 Task: Assign prateek.ku2001@gmail.com as Assignee of Child Issue ChildIssue0000000440 of Issue Issue0000000220 in Backlog  in Scrum Project Project0000000044 in Jira. Assign Issue Issue0000000211 to Sprint Sprint0000000127 in Scrum Project Project0000000043 in Jira. Assign Issue Issue0000000212 to Sprint Sprint0000000127 in Scrum Project Project0000000043 in Jira. Assign Issue Issue0000000213 to Sprint Sprint0000000128 in Scrum Project Project0000000043 in Jira. Assign Issue Issue0000000214 to Sprint Sprint0000000128 in Scrum Project Project0000000043 in Jira
Action: Mouse moved to (856, 358)
Screenshot: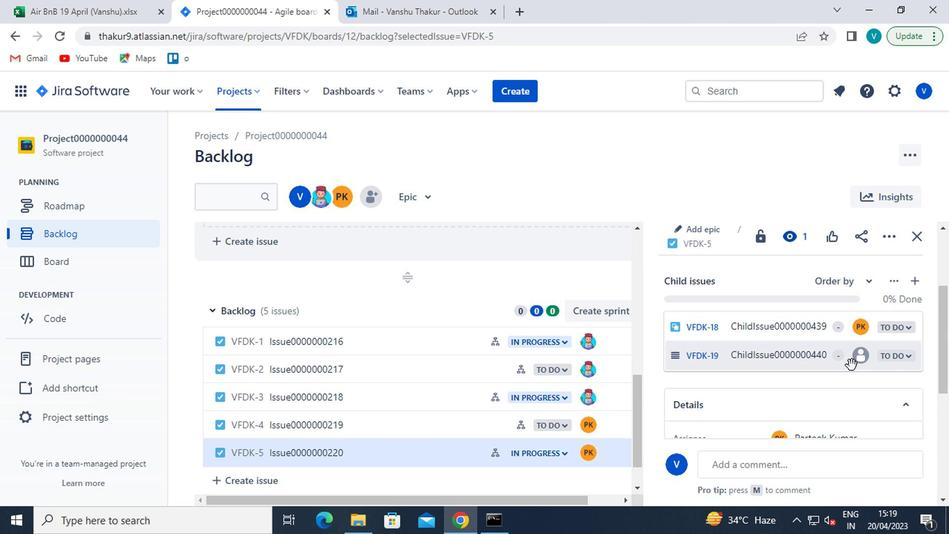 
Action: Mouse pressed left at (856, 358)
Screenshot: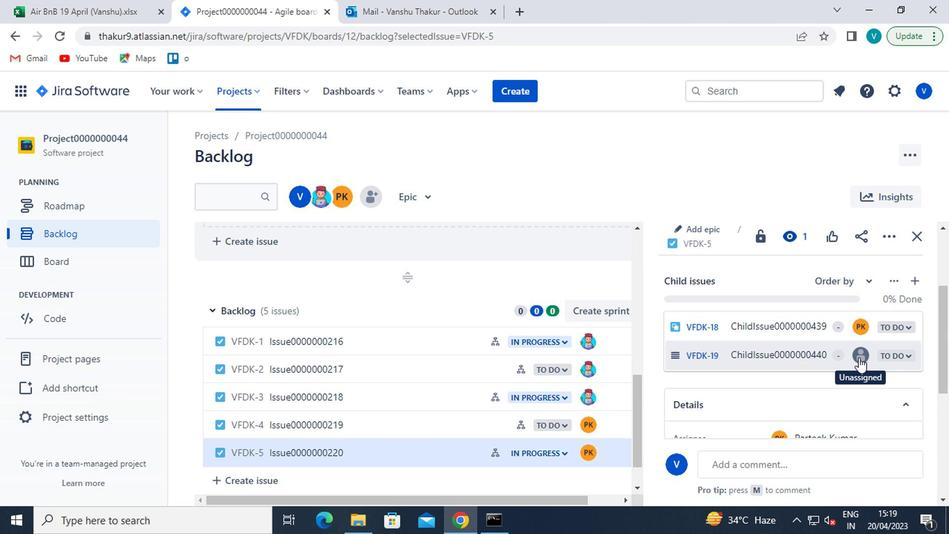 
Action: Mouse moved to (799, 331)
Screenshot: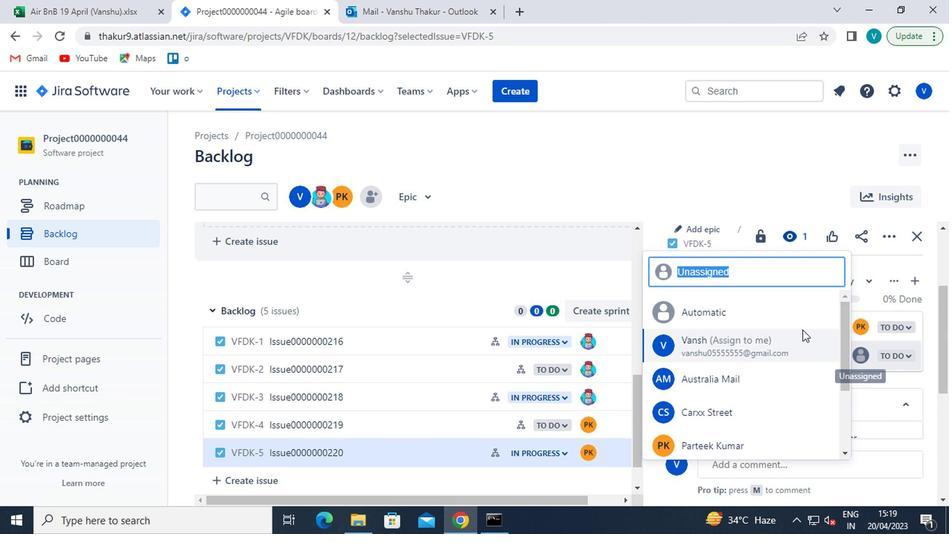 
Action: Mouse scrolled (799, 330) with delta (0, 0)
Screenshot: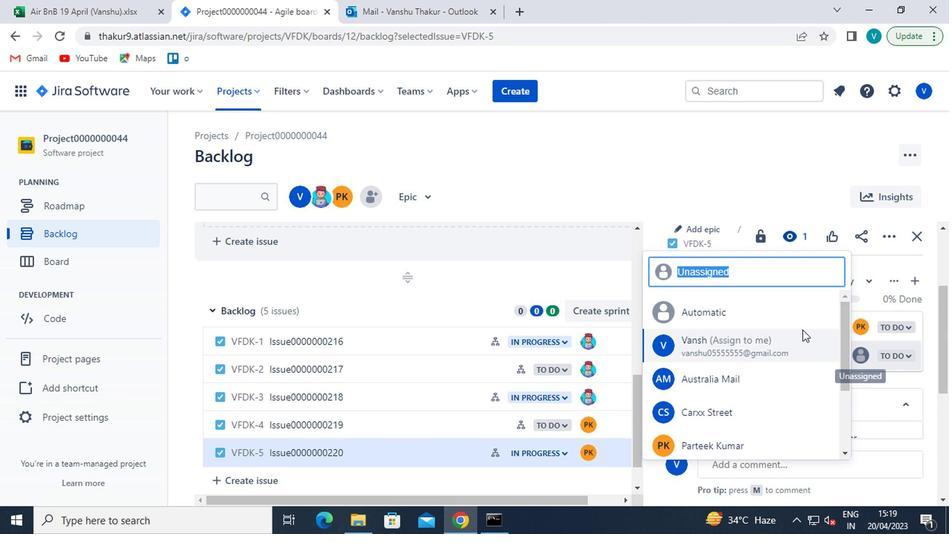 
Action: Mouse moved to (719, 374)
Screenshot: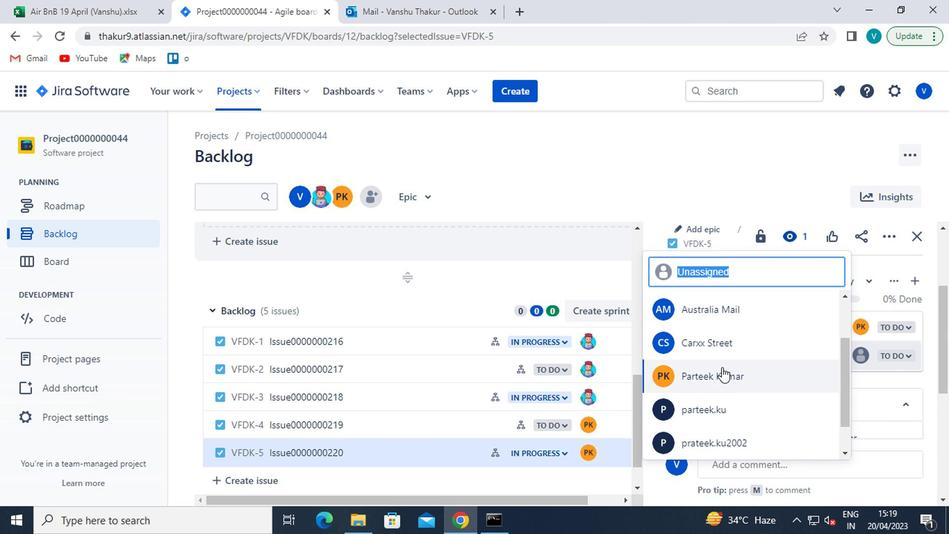 
Action: Mouse pressed left at (719, 374)
Screenshot: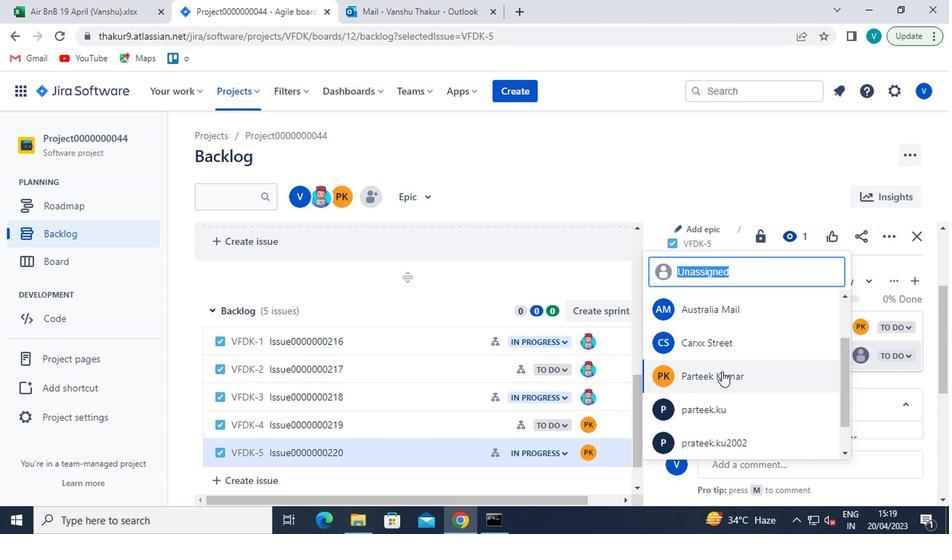 
Action: Mouse moved to (247, 93)
Screenshot: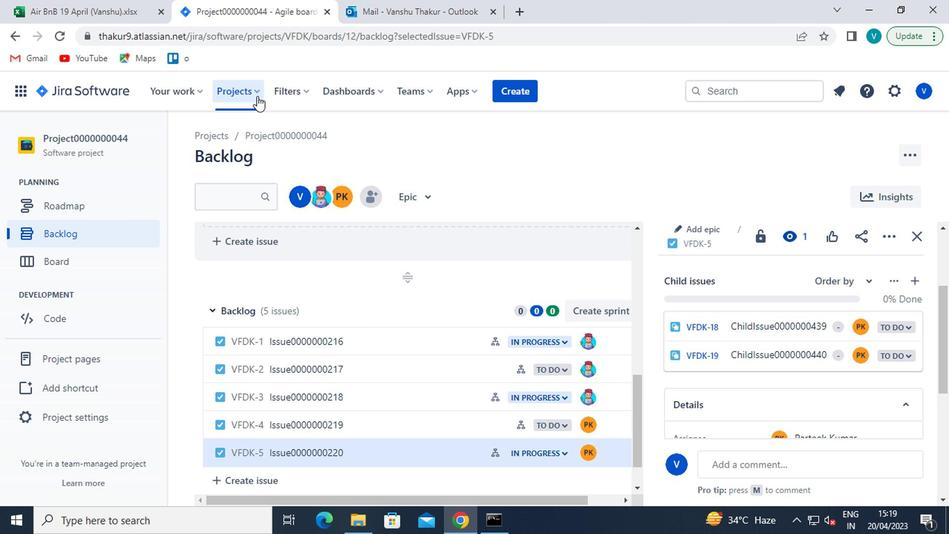 
Action: Mouse pressed left at (247, 93)
Screenshot: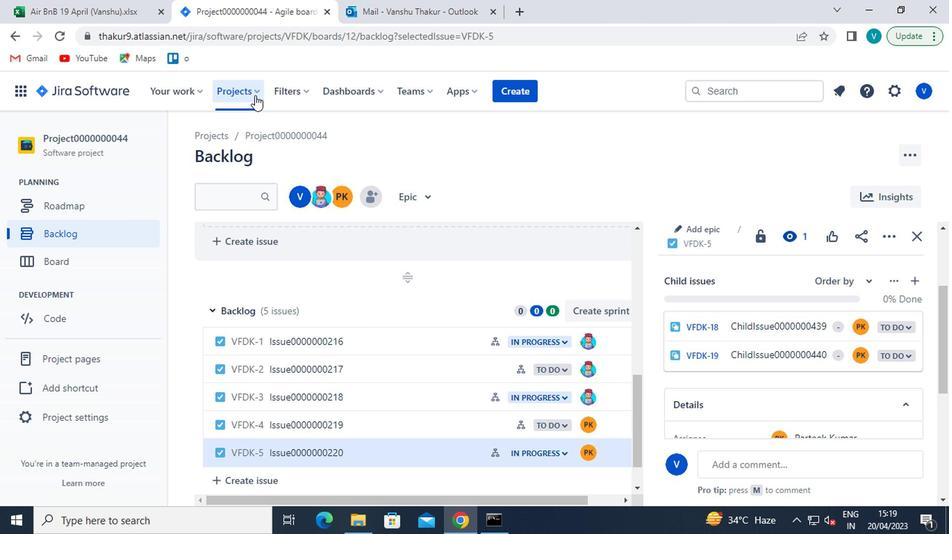 
Action: Mouse moved to (283, 183)
Screenshot: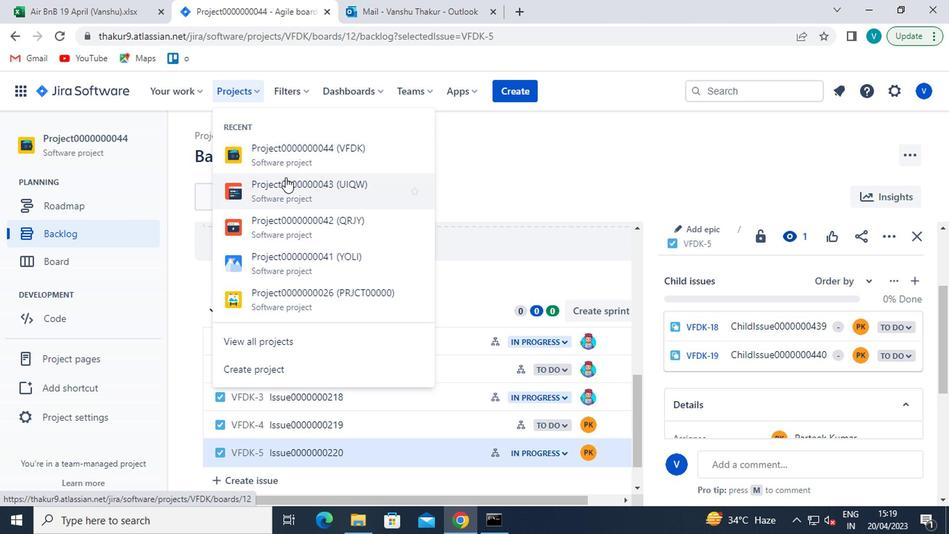 
Action: Mouse pressed left at (283, 183)
Screenshot: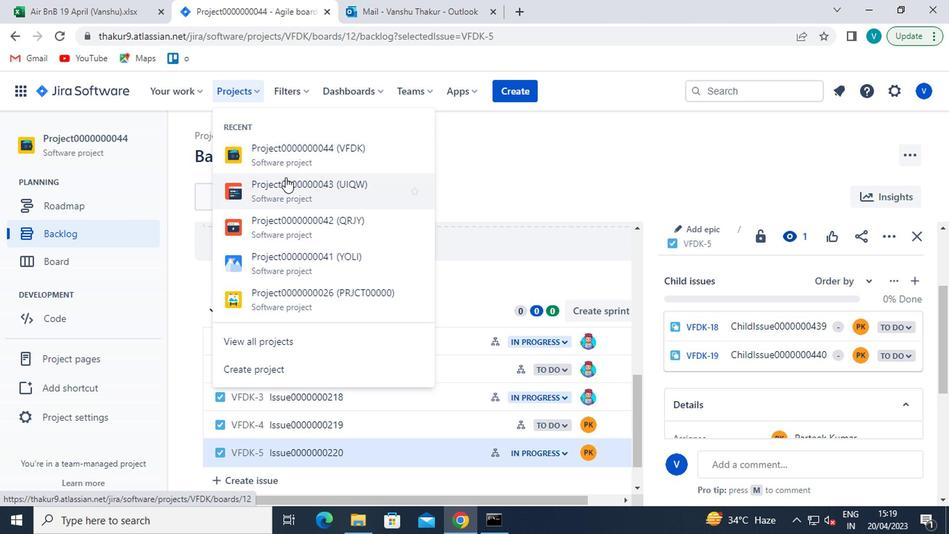 
Action: Mouse moved to (341, 248)
Screenshot: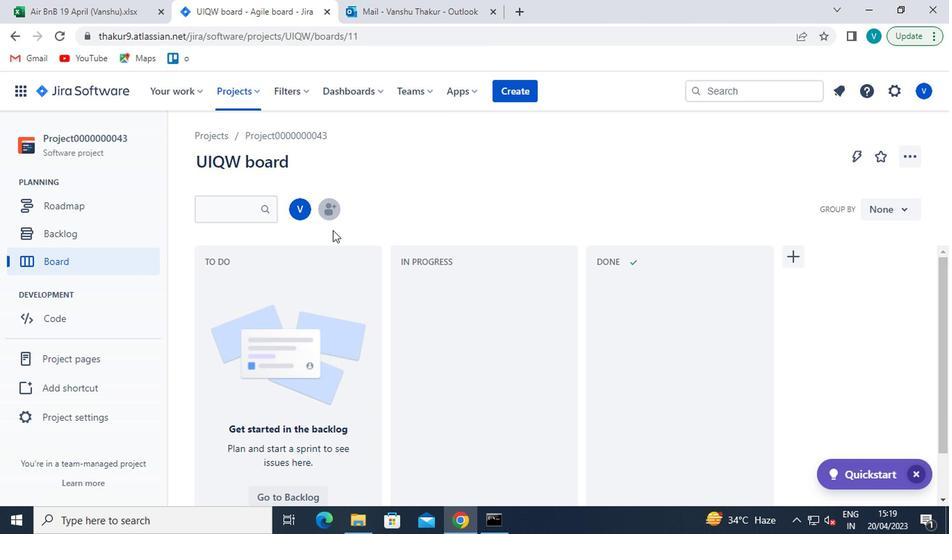
Action: Mouse scrolled (341, 248) with delta (0, 0)
Screenshot: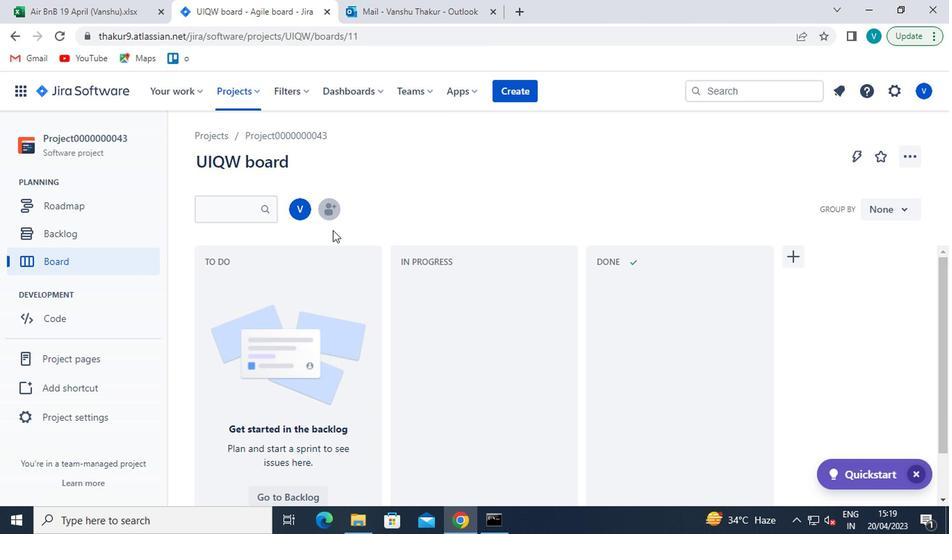 
Action: Mouse moved to (85, 241)
Screenshot: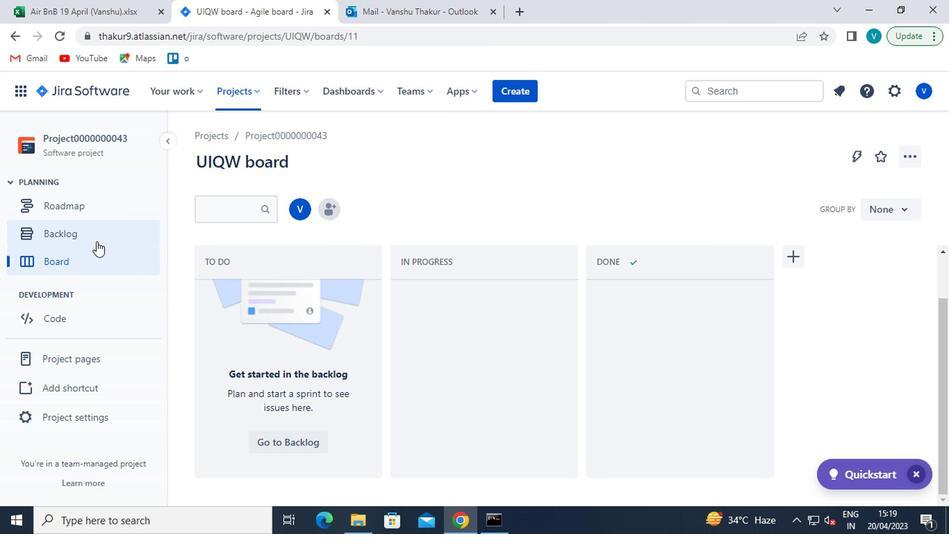 
Action: Mouse pressed left at (85, 241)
Screenshot: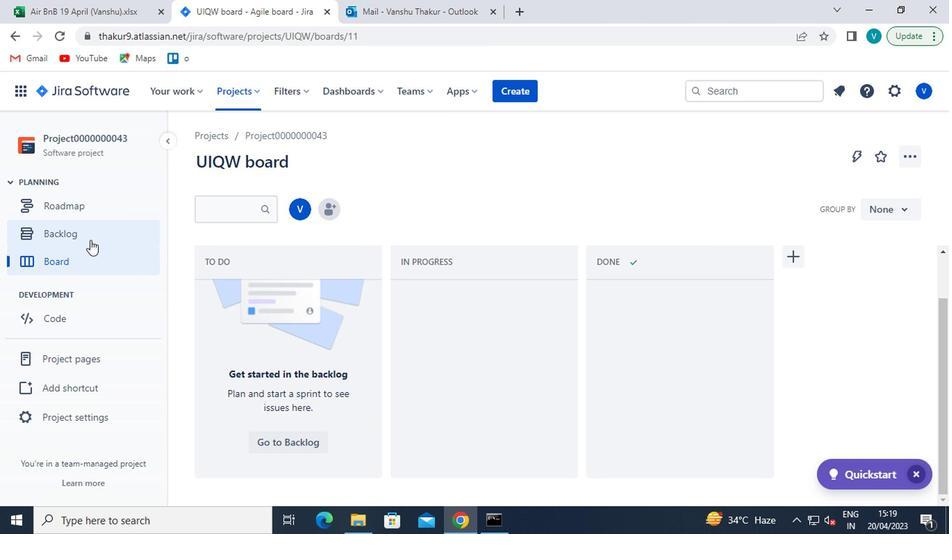 
Action: Mouse moved to (413, 359)
Screenshot: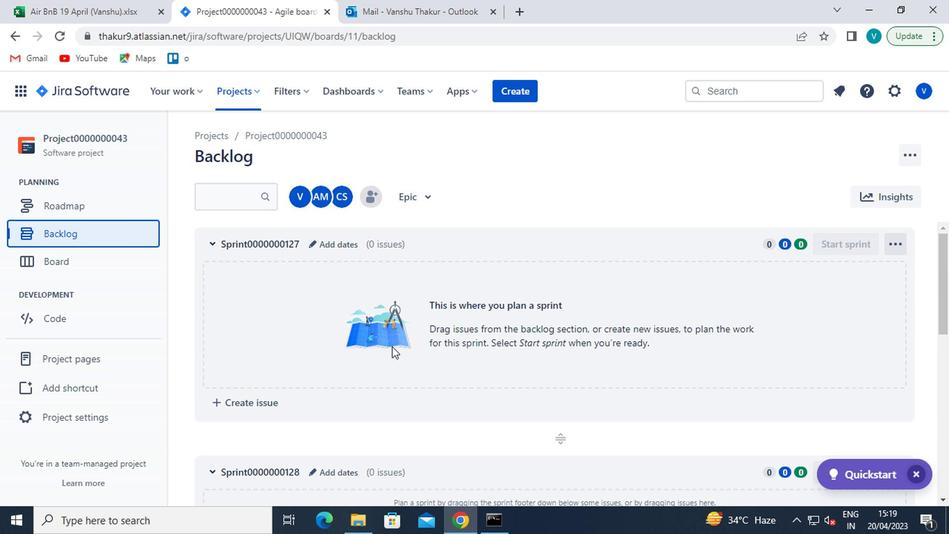 
Action: Mouse scrolled (413, 358) with delta (0, 0)
Screenshot: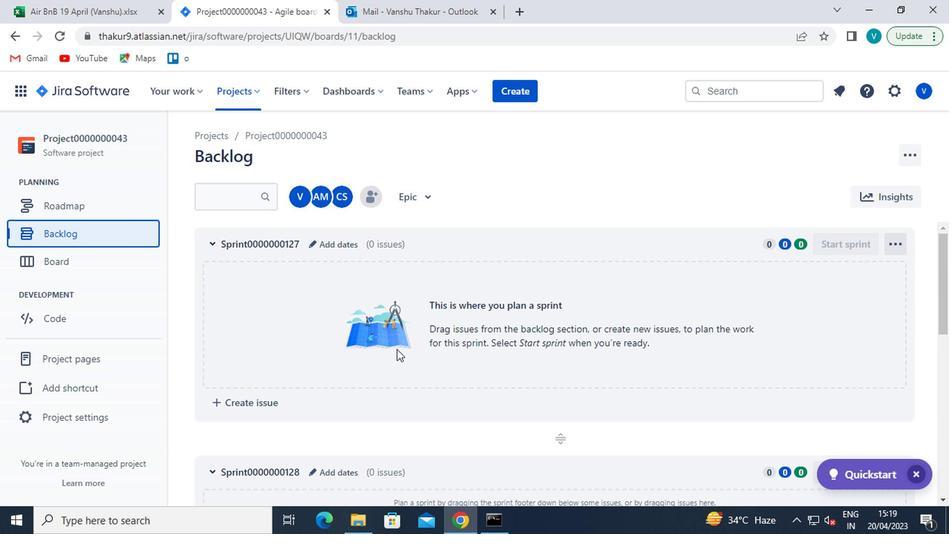 
Action: Mouse scrolled (413, 358) with delta (0, 0)
Screenshot: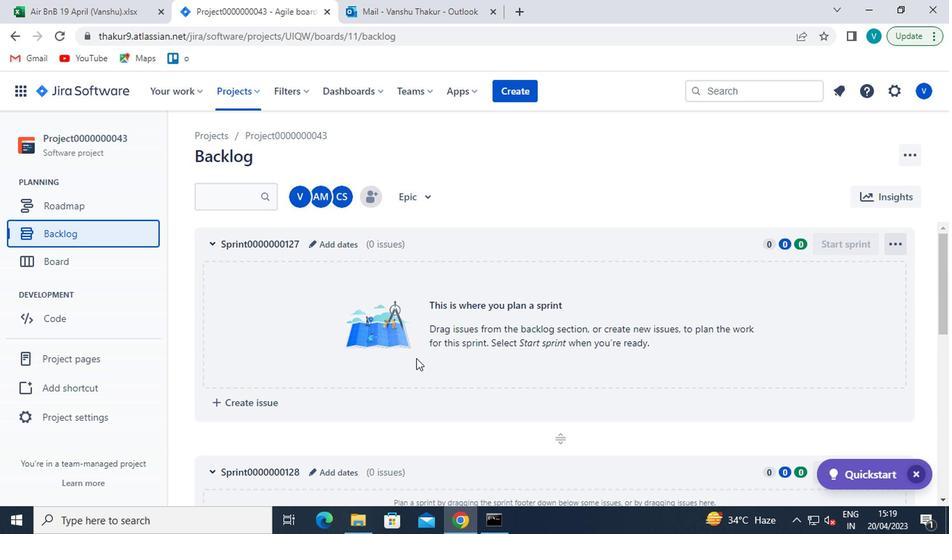 
Action: Mouse scrolled (413, 358) with delta (0, 0)
Screenshot: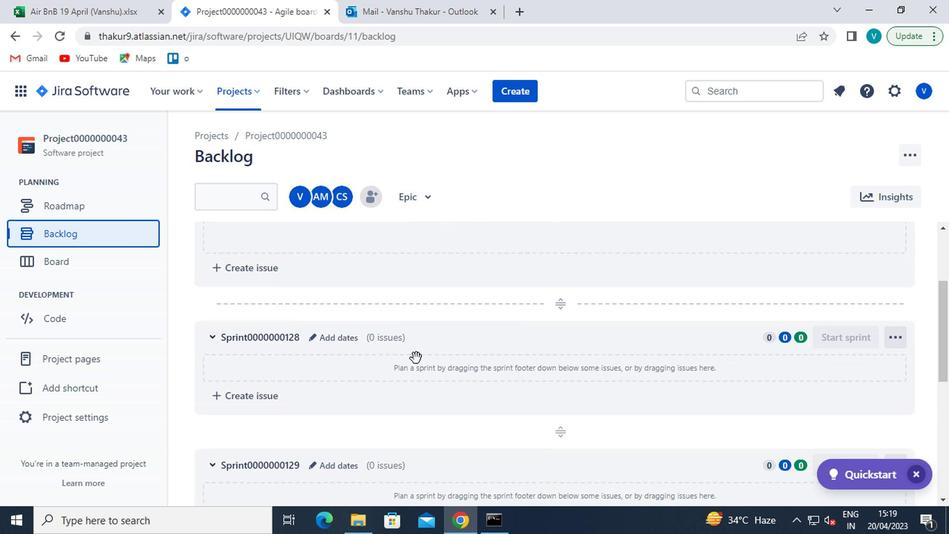 
Action: Mouse moved to (414, 359)
Screenshot: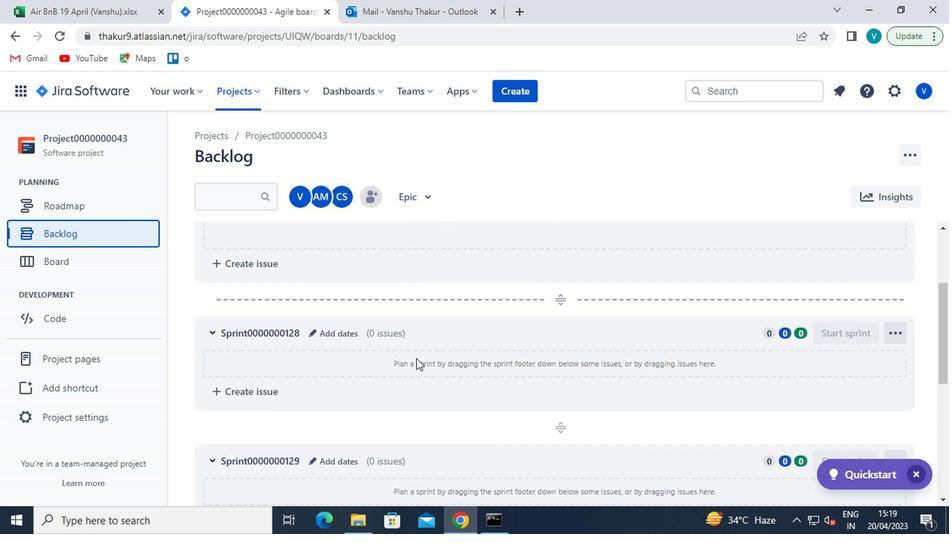 
Action: Mouse scrolled (414, 359) with delta (0, 0)
Screenshot: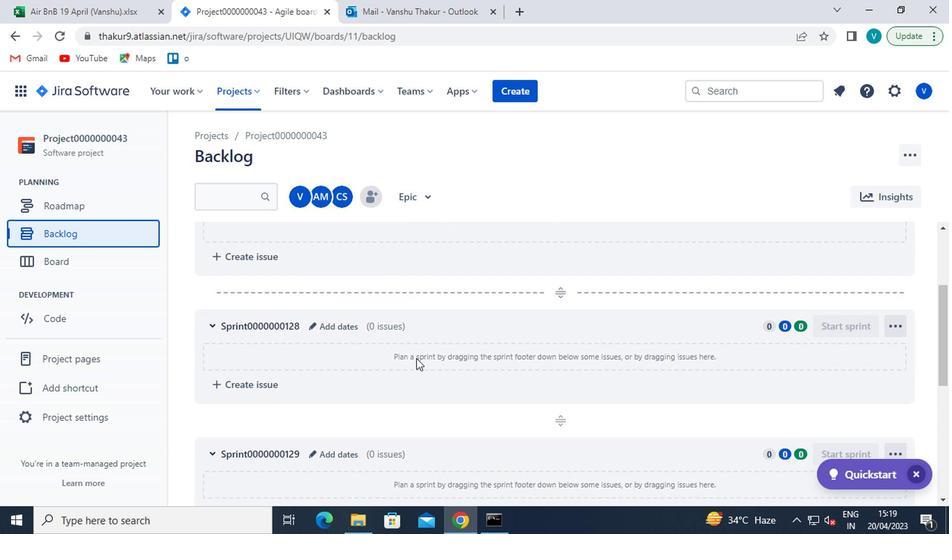 
Action: Mouse moved to (415, 360)
Screenshot: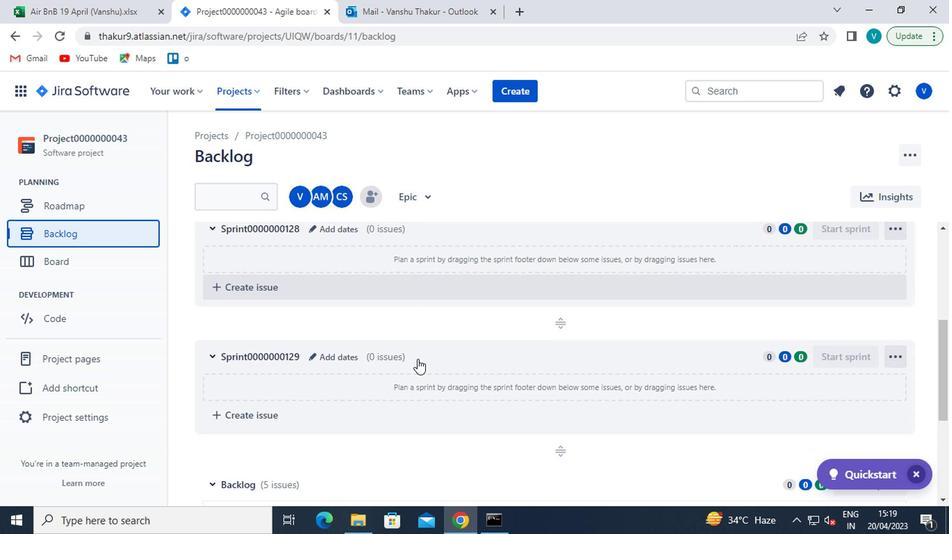 
Action: Mouse scrolled (415, 359) with delta (0, 0)
Screenshot: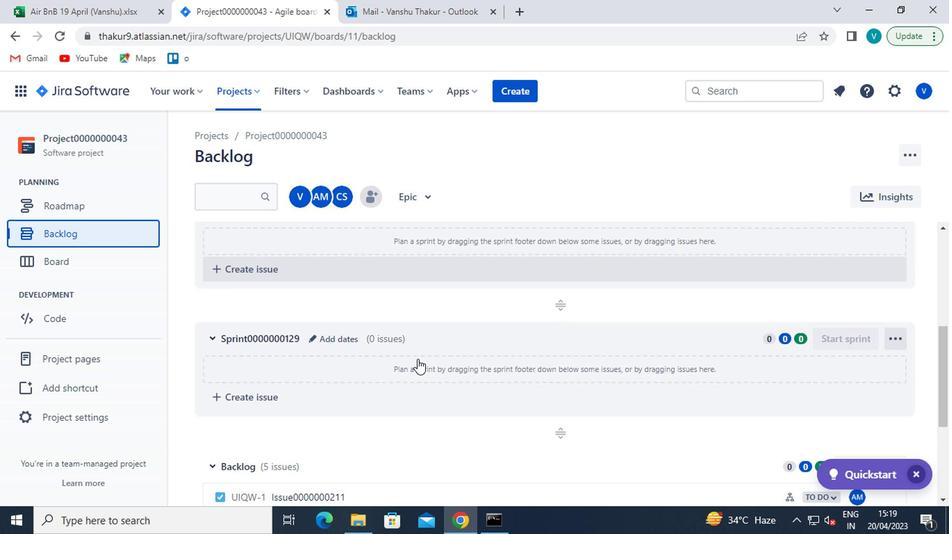 
Action: Mouse scrolled (415, 359) with delta (0, 0)
Screenshot: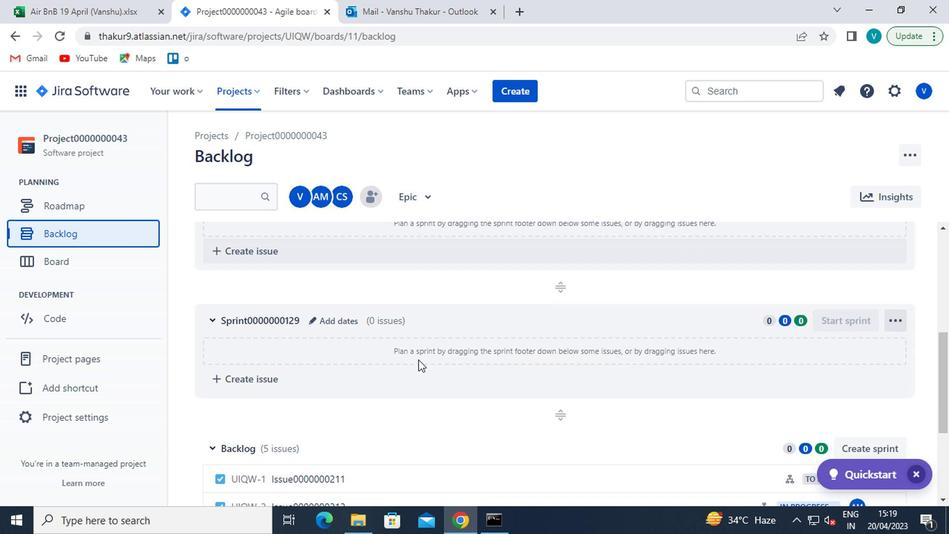 
Action: Mouse moved to (879, 338)
Screenshot: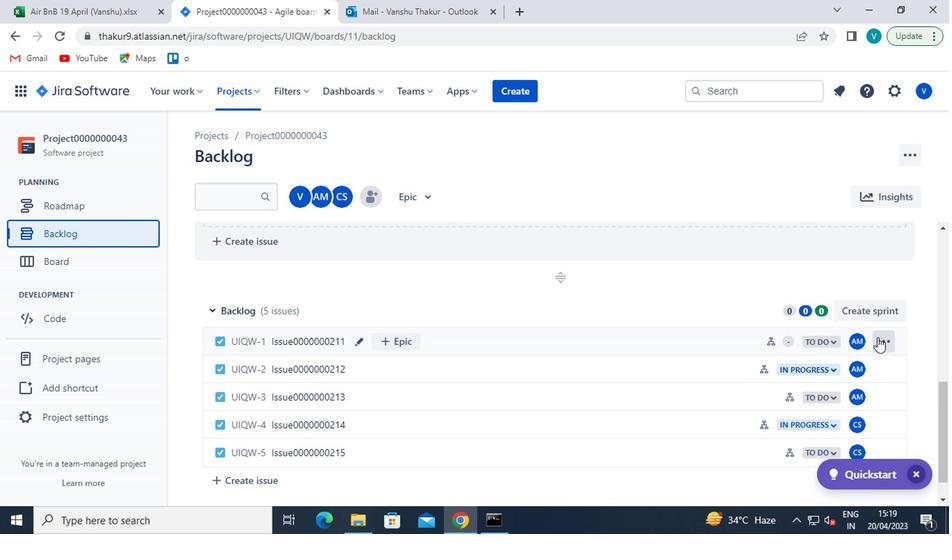 
Action: Mouse pressed left at (879, 338)
Screenshot: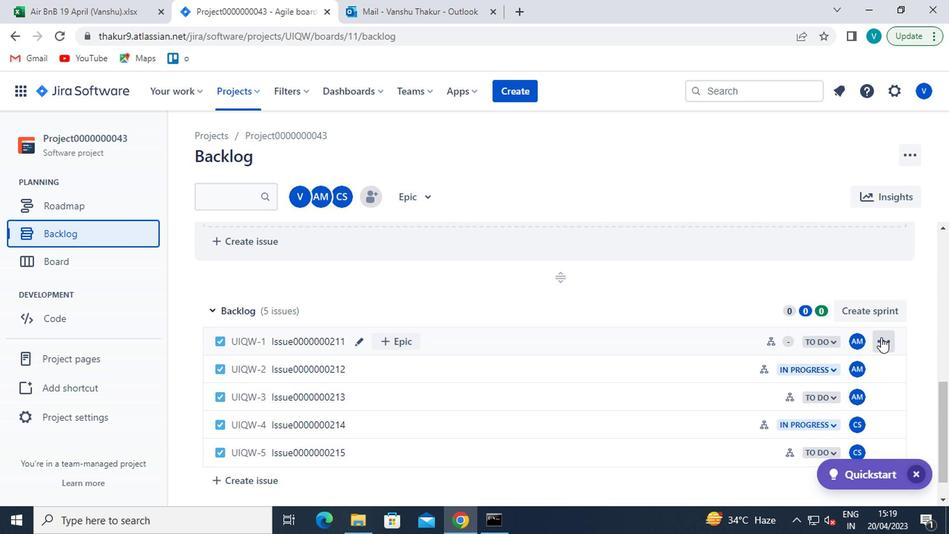 
Action: Mouse moved to (855, 242)
Screenshot: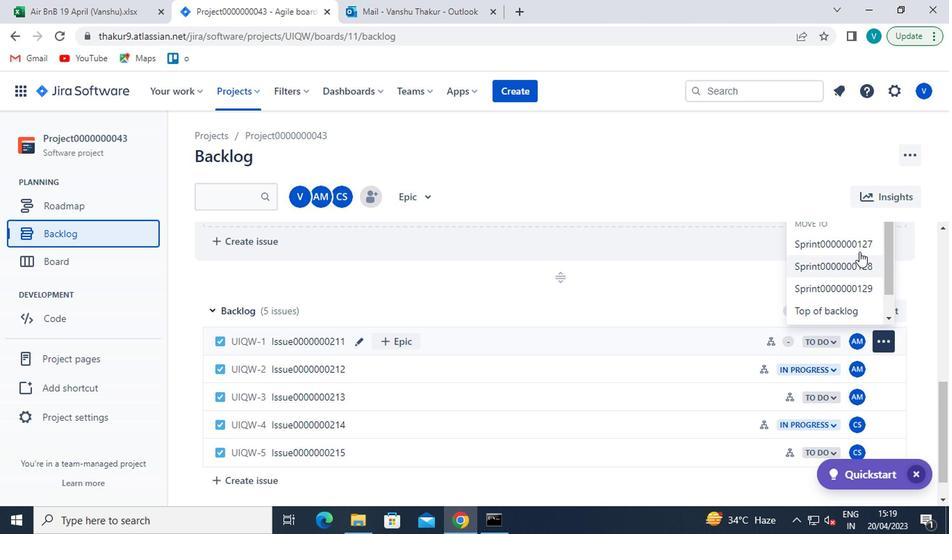 
Action: Mouse pressed left at (855, 242)
Screenshot: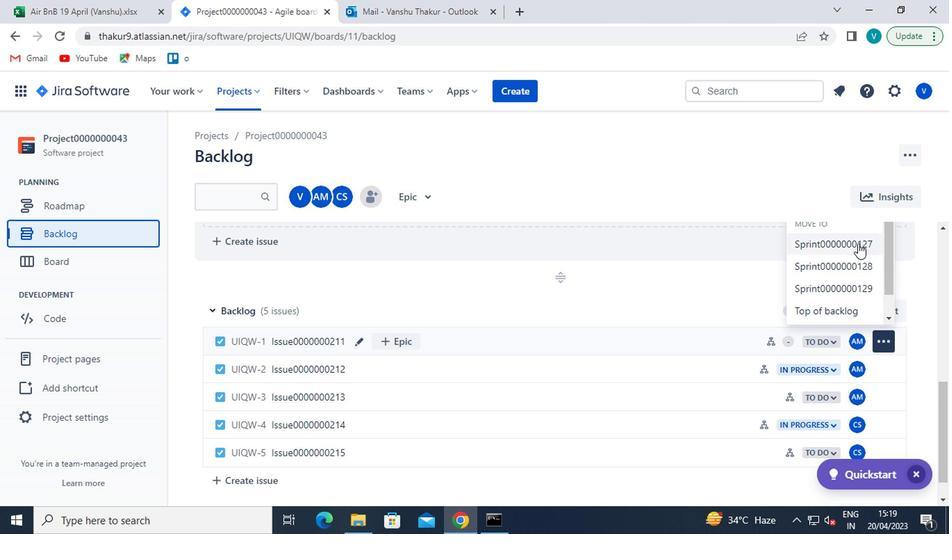 
Action: Mouse moved to (892, 339)
Screenshot: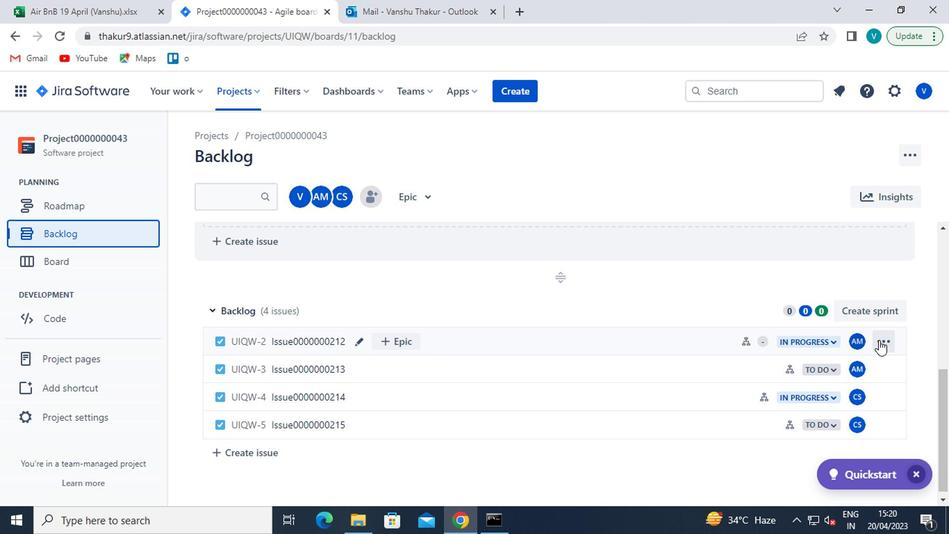 
Action: Mouse pressed left at (892, 339)
Screenshot: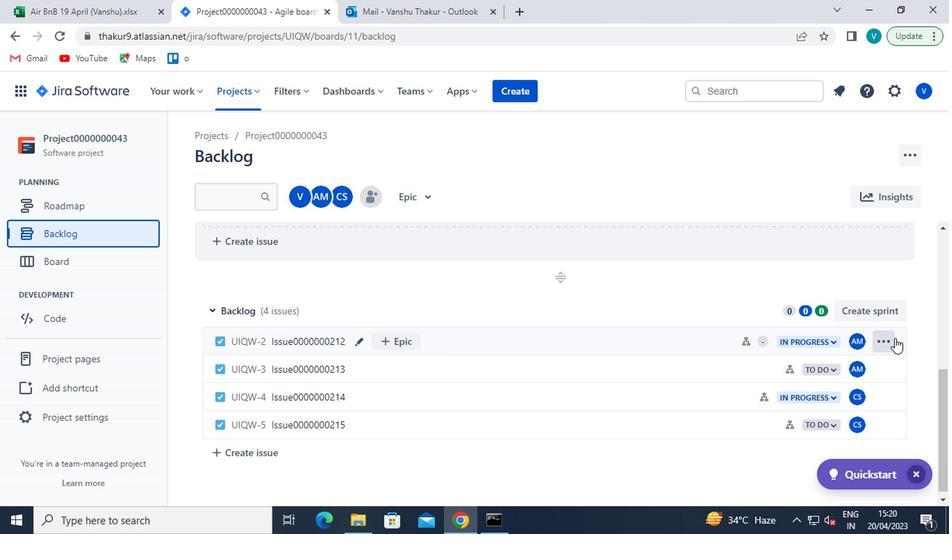 
Action: Mouse moved to (915, 236)
Screenshot: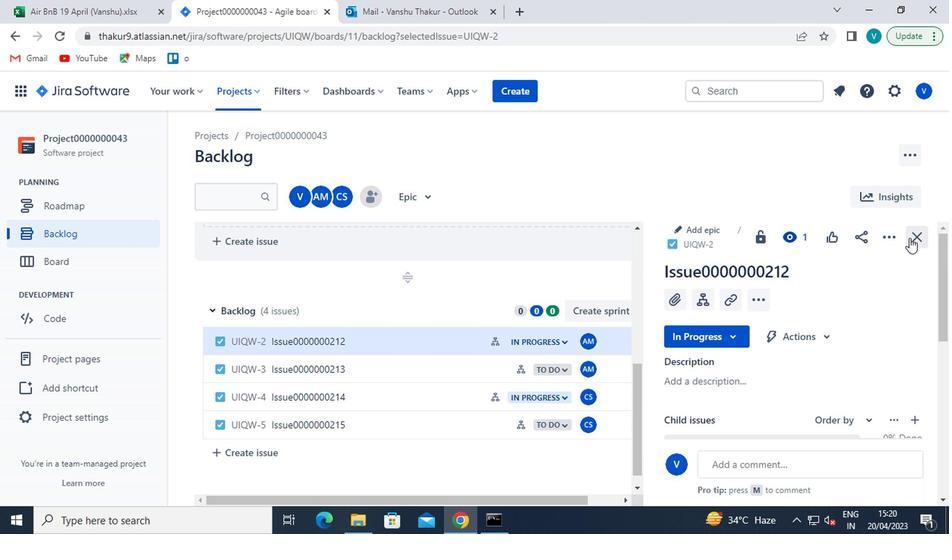 
Action: Mouse pressed left at (915, 236)
Screenshot: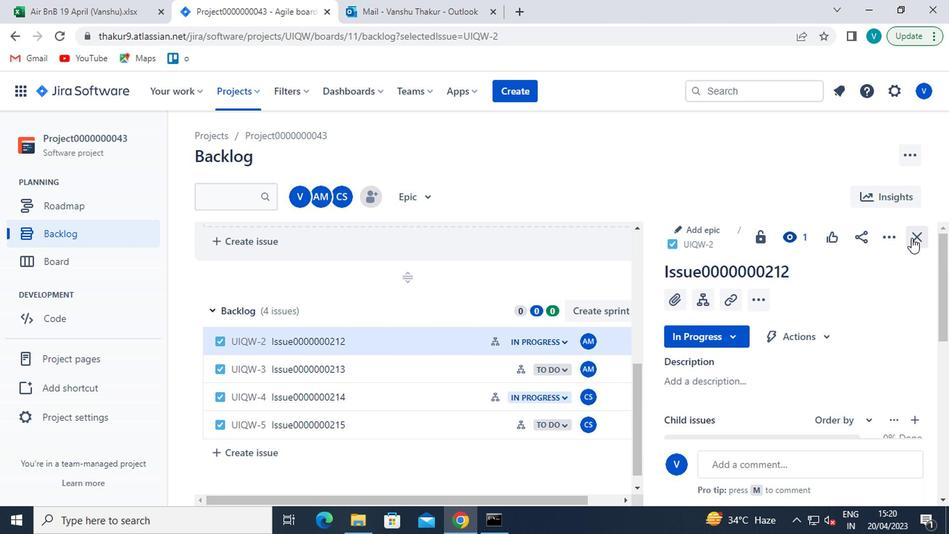
Action: Mouse moved to (879, 340)
Screenshot: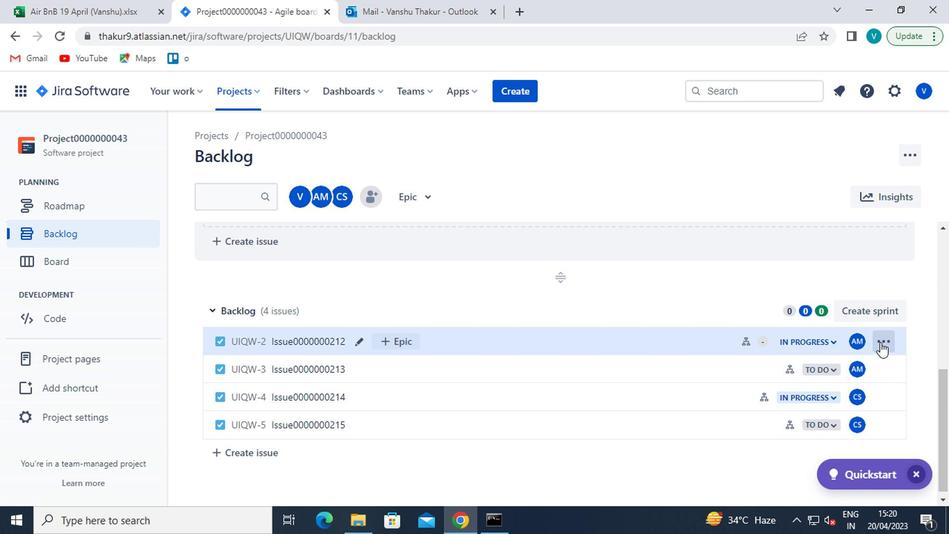 
Action: Mouse pressed left at (879, 340)
Screenshot: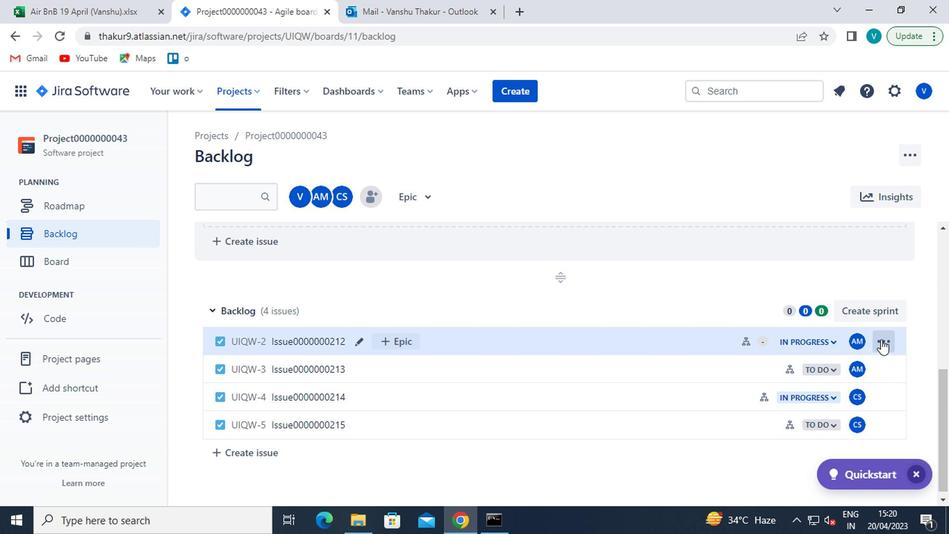 
Action: Mouse moved to (854, 243)
Screenshot: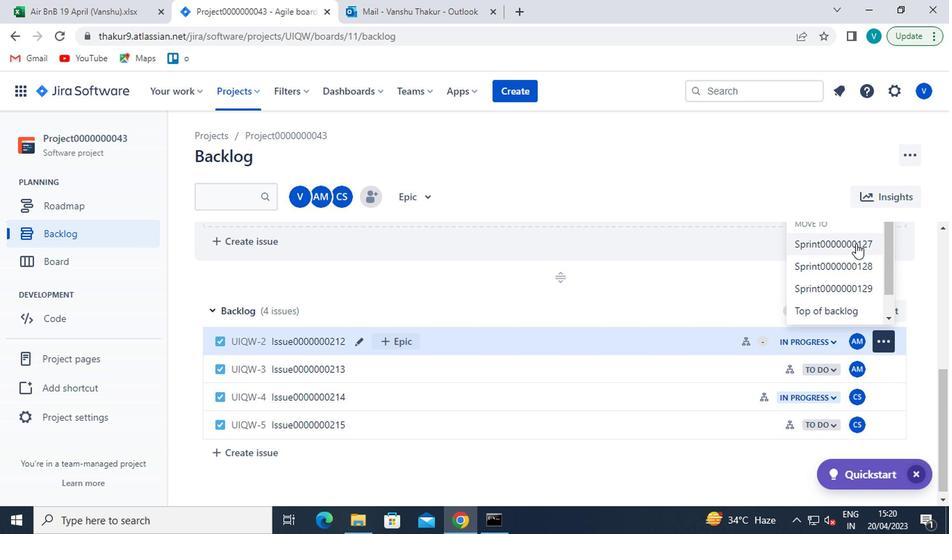 
Action: Mouse pressed left at (854, 243)
Screenshot: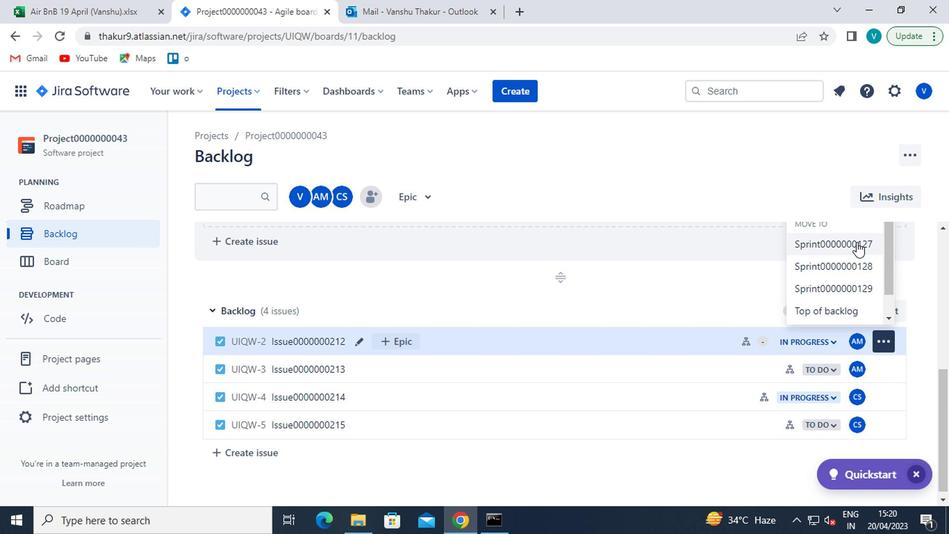 
Action: Mouse moved to (881, 368)
Screenshot: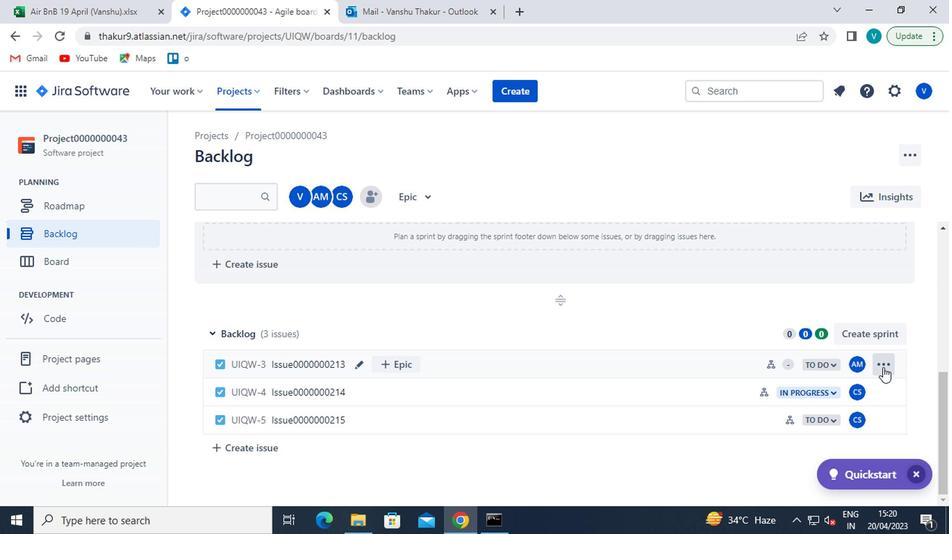 
Action: Mouse pressed left at (881, 368)
Screenshot: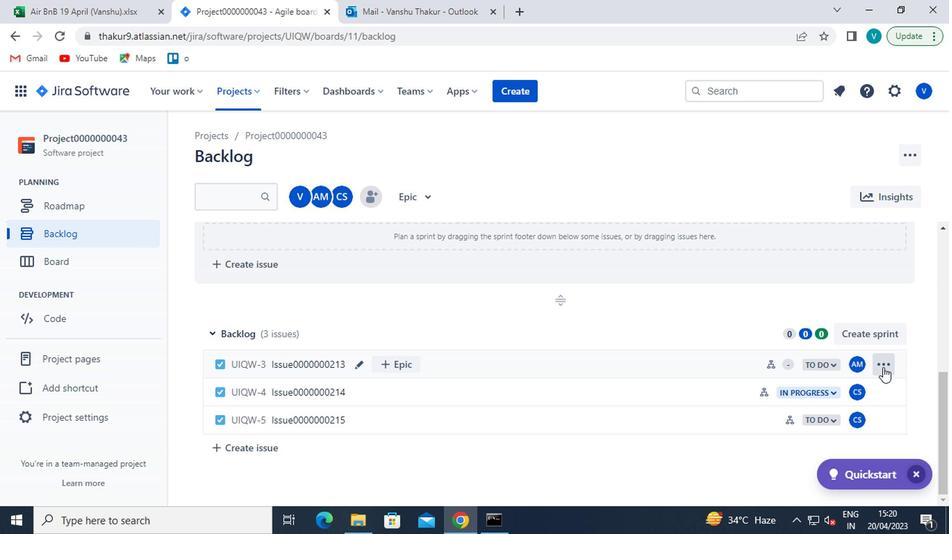 
Action: Mouse moved to (856, 286)
Screenshot: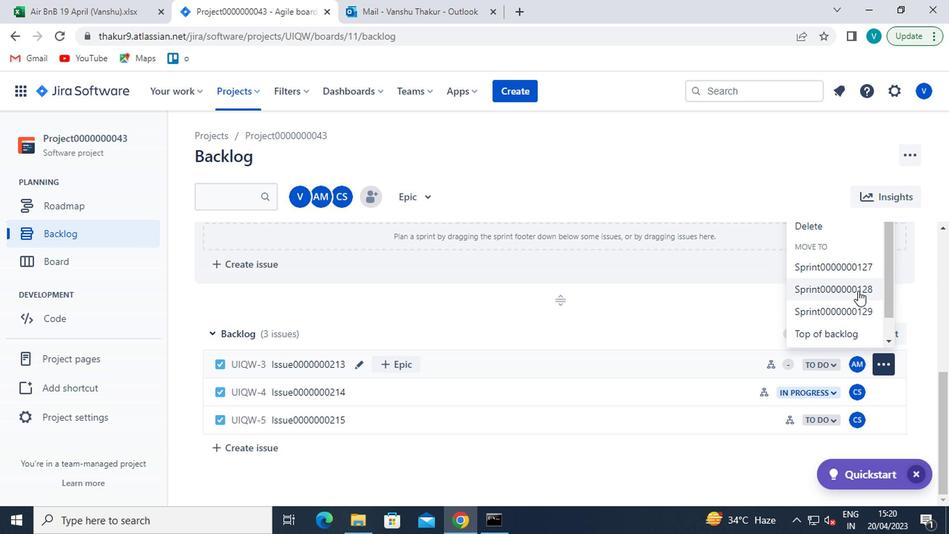 
Action: Mouse pressed left at (856, 286)
Screenshot: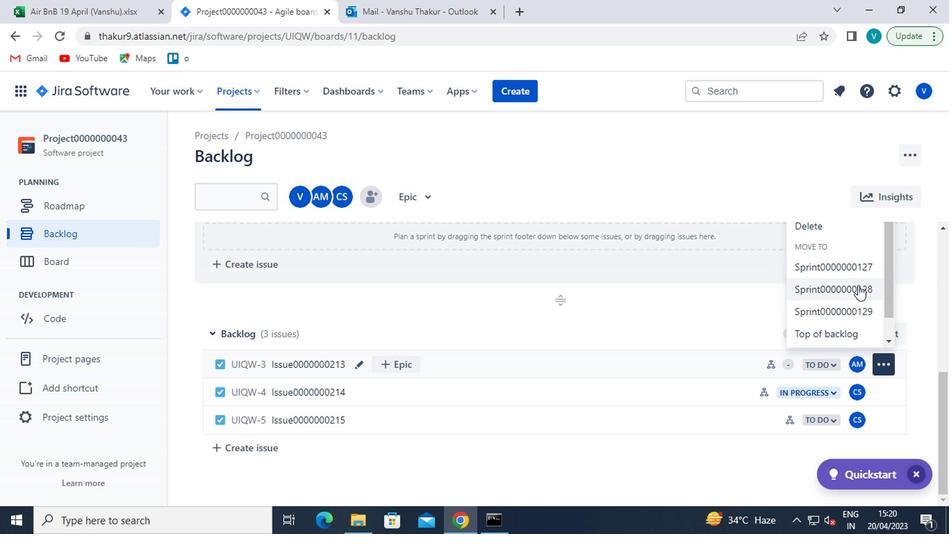 
Action: Mouse moved to (878, 392)
Screenshot: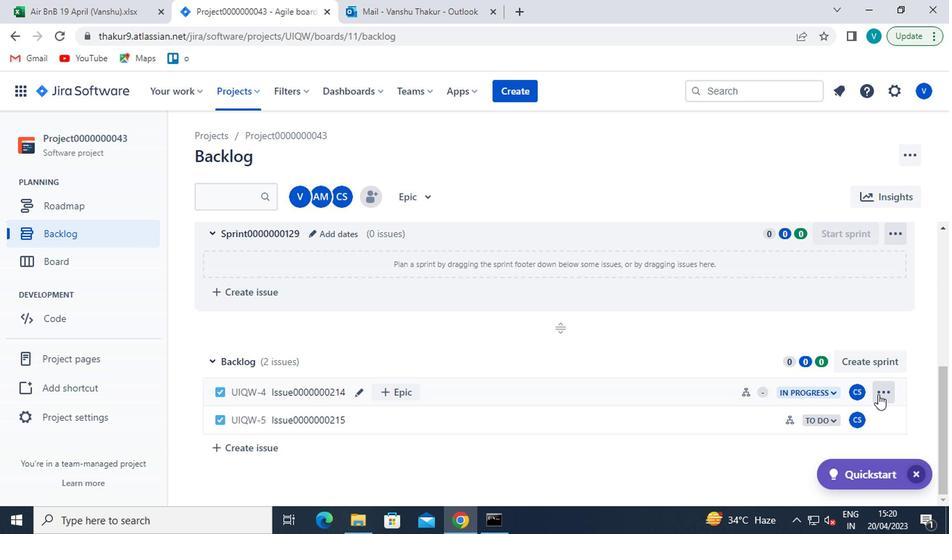 
Action: Mouse pressed left at (878, 392)
Screenshot: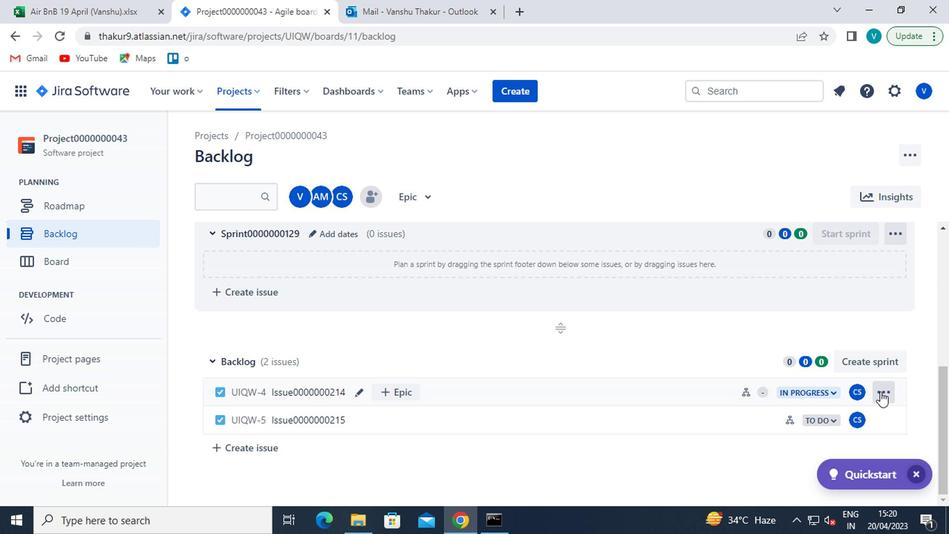 
Action: Mouse moved to (862, 315)
Screenshot: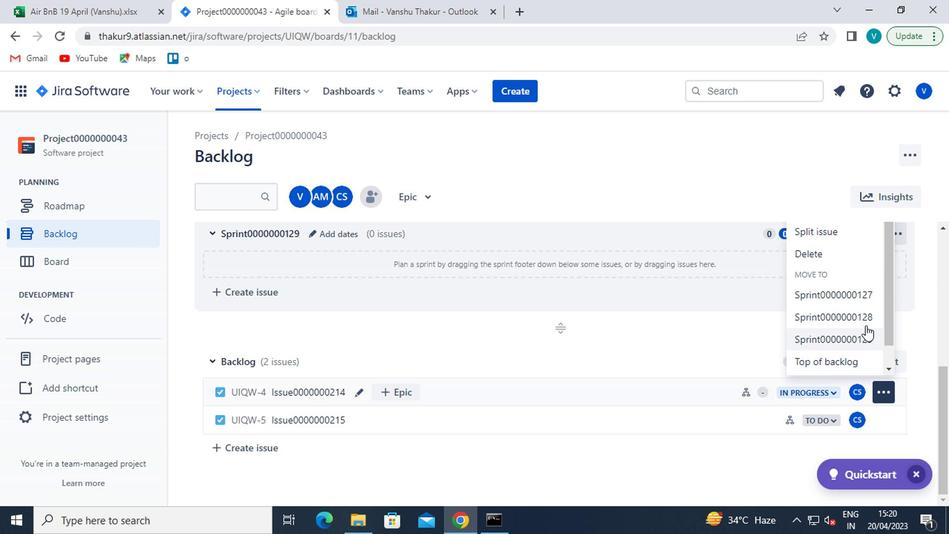 
Action: Mouse pressed left at (862, 315)
Screenshot: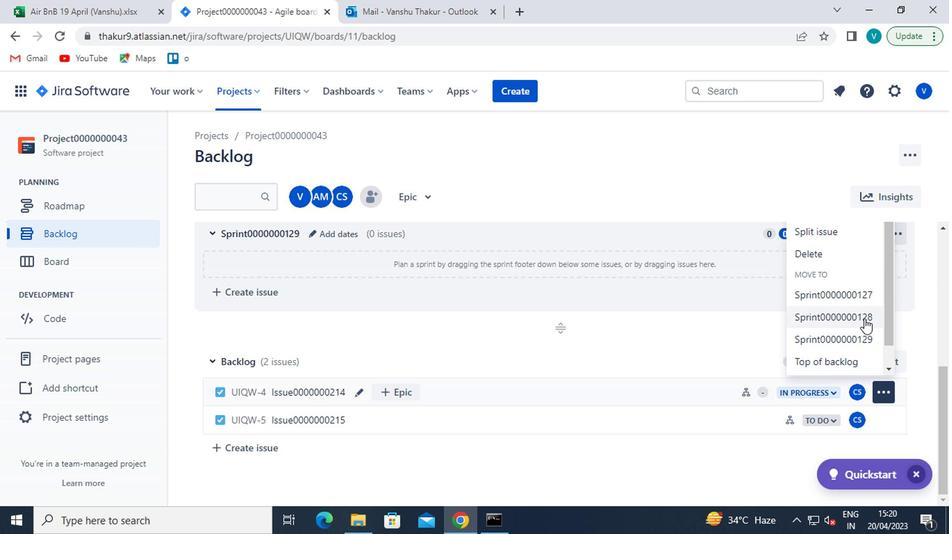 
